 Task: Enable the workbench to make some changes to the organization
Action: Mouse scrolled (228, 257) with delta (0, 0)
Screenshot: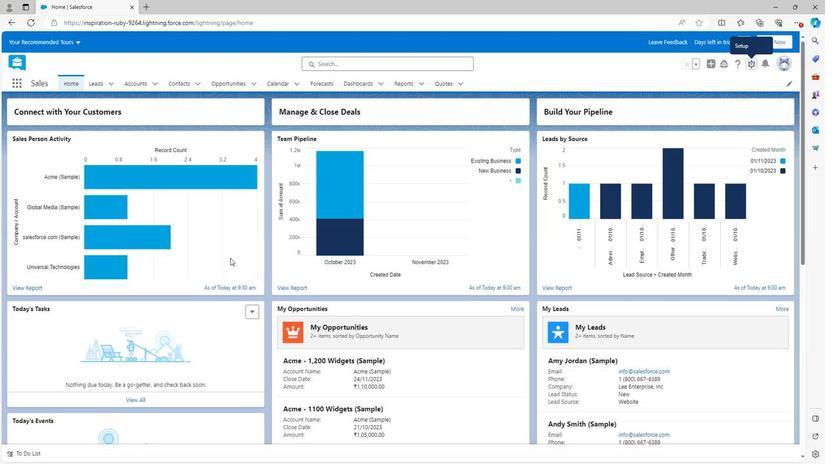 
Action: Mouse scrolled (228, 257) with delta (0, 0)
Screenshot: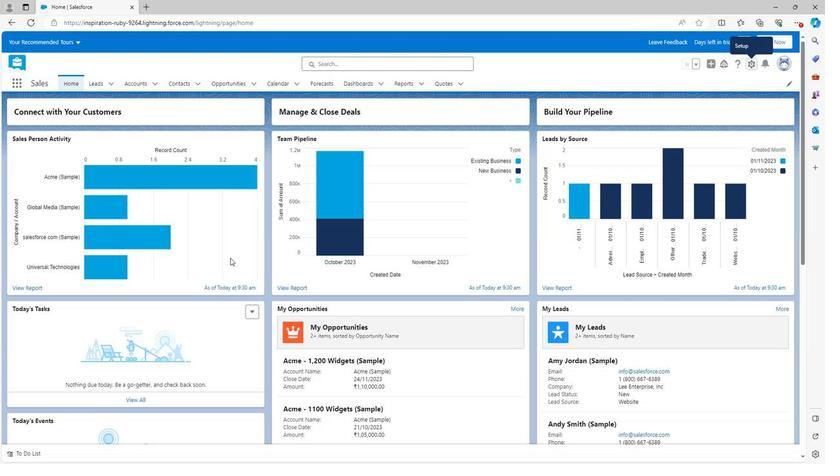
Action: Mouse scrolled (228, 257) with delta (0, 0)
Screenshot: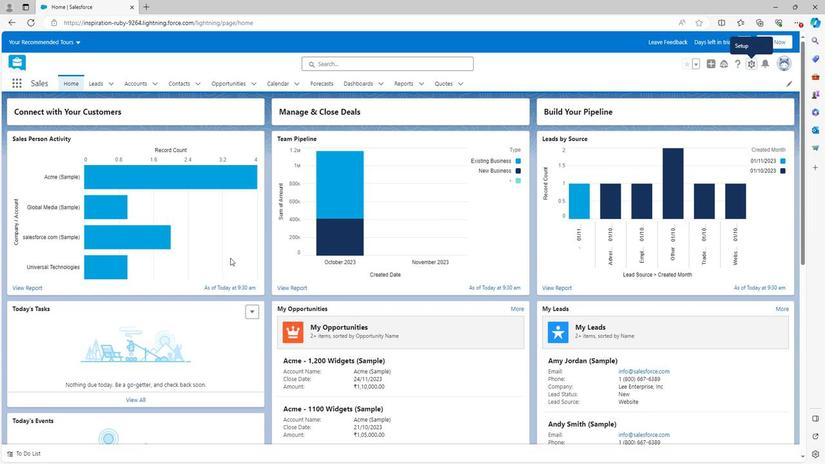 
Action: Mouse scrolled (228, 257) with delta (0, 0)
Screenshot: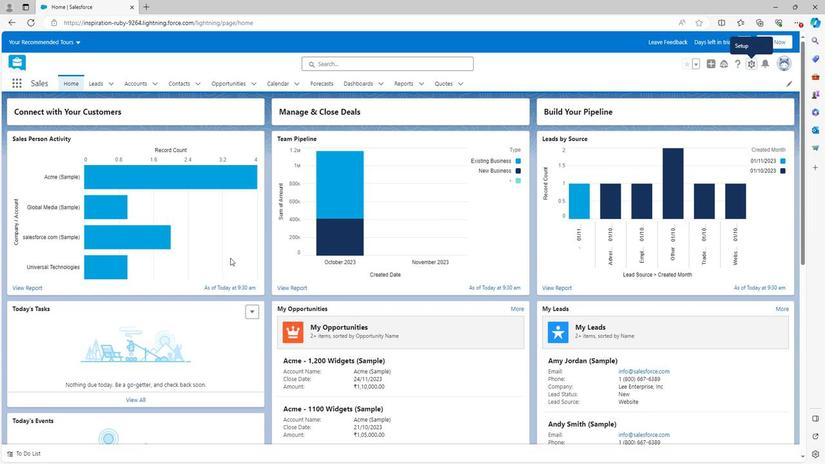 
Action: Mouse scrolled (228, 257) with delta (0, 0)
Screenshot: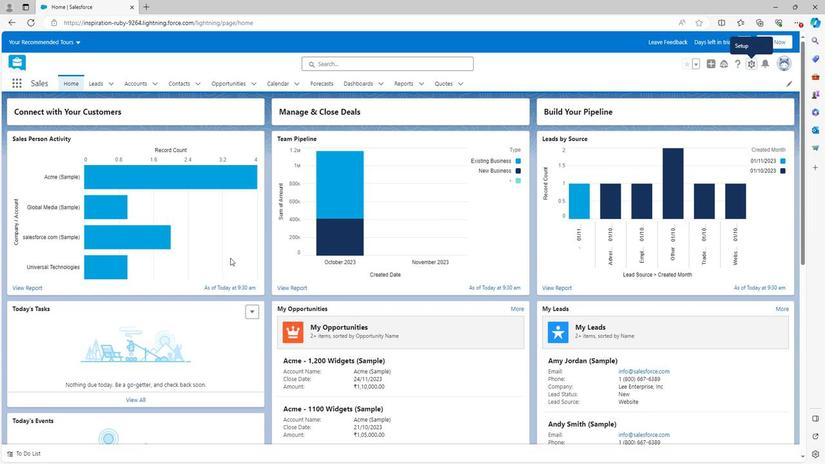 
Action: Mouse scrolled (228, 257) with delta (0, 0)
Screenshot: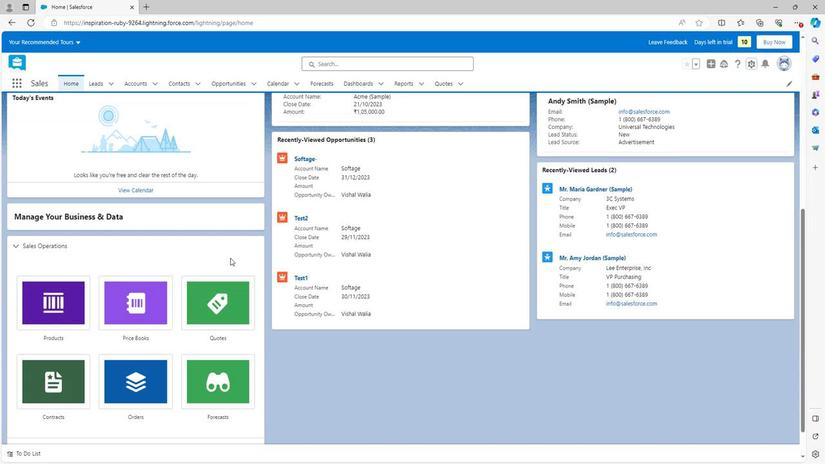 
Action: Mouse scrolled (228, 257) with delta (0, 0)
Screenshot: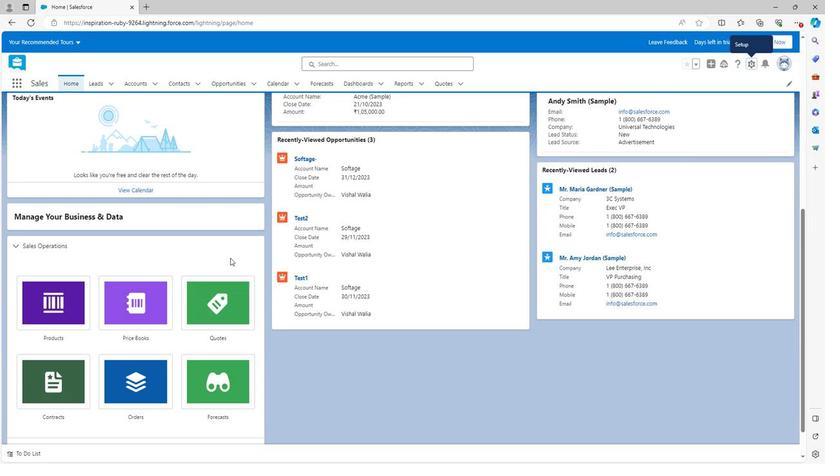 
Action: Mouse scrolled (228, 257) with delta (0, 0)
Screenshot: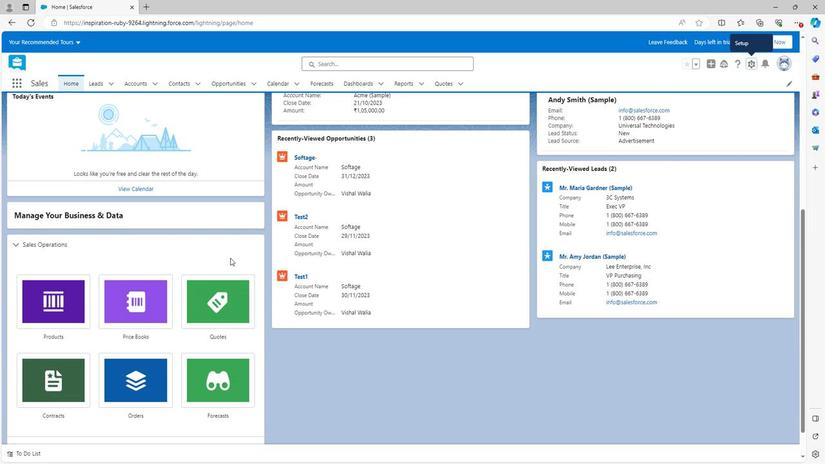 
Action: Mouse scrolled (228, 258) with delta (0, 0)
Screenshot: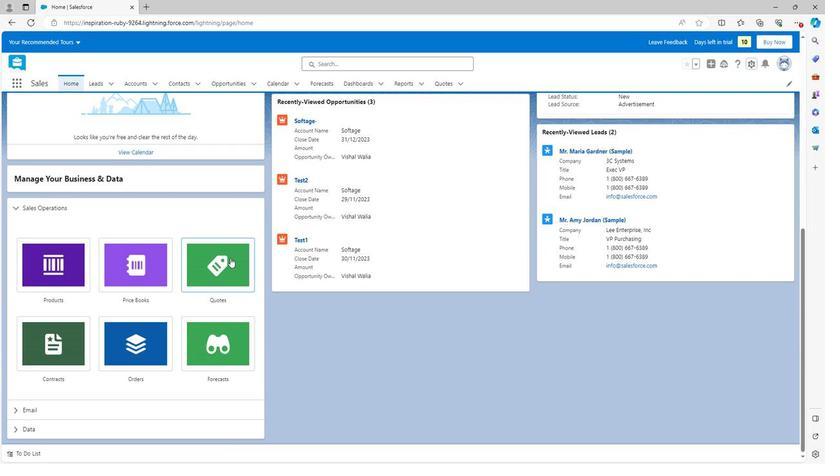 
Action: Mouse scrolled (228, 258) with delta (0, 0)
Screenshot: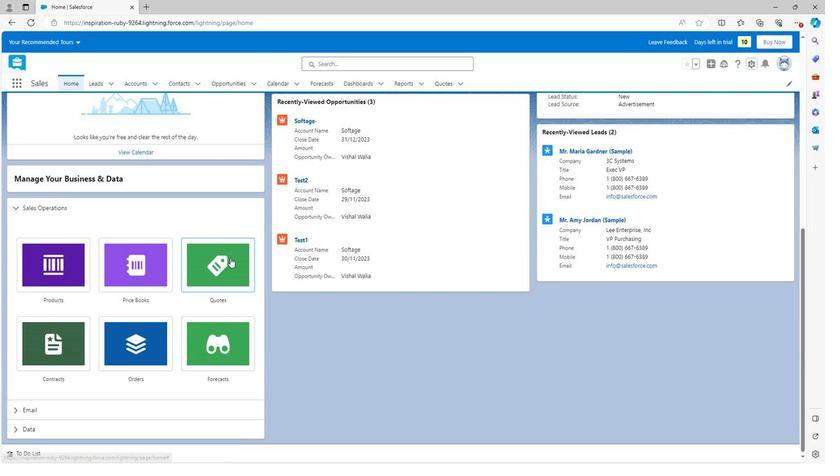 
Action: Mouse scrolled (228, 258) with delta (0, 0)
Screenshot: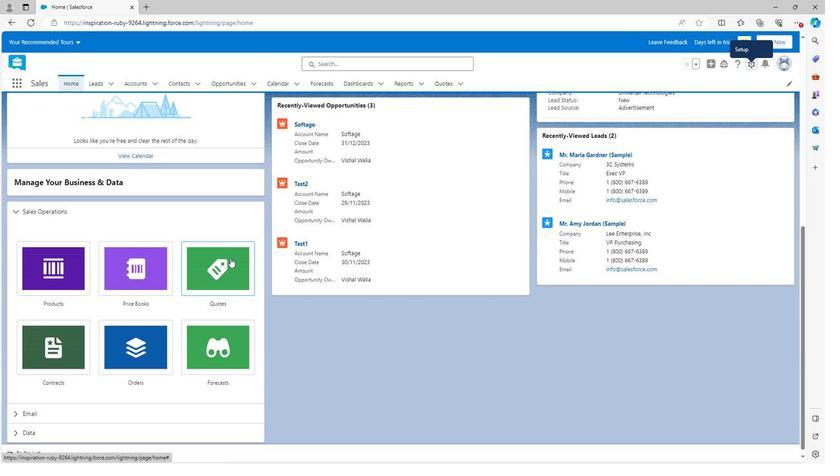 
Action: Mouse scrolled (228, 258) with delta (0, 0)
Screenshot: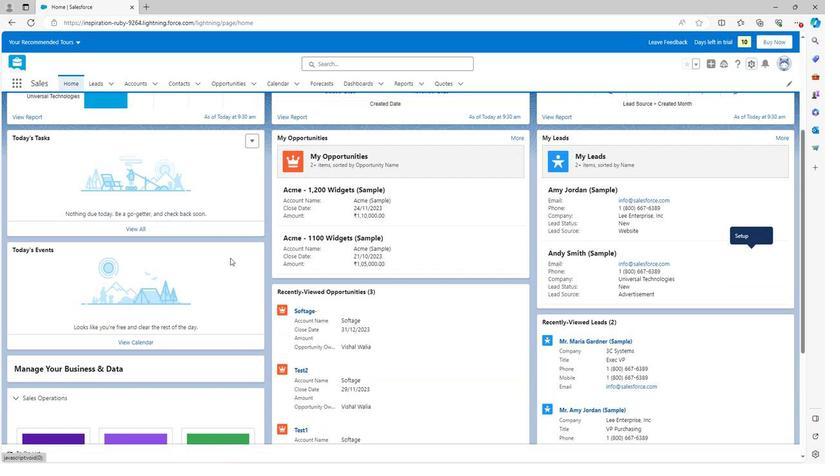 
Action: Mouse scrolled (228, 258) with delta (0, 0)
Screenshot: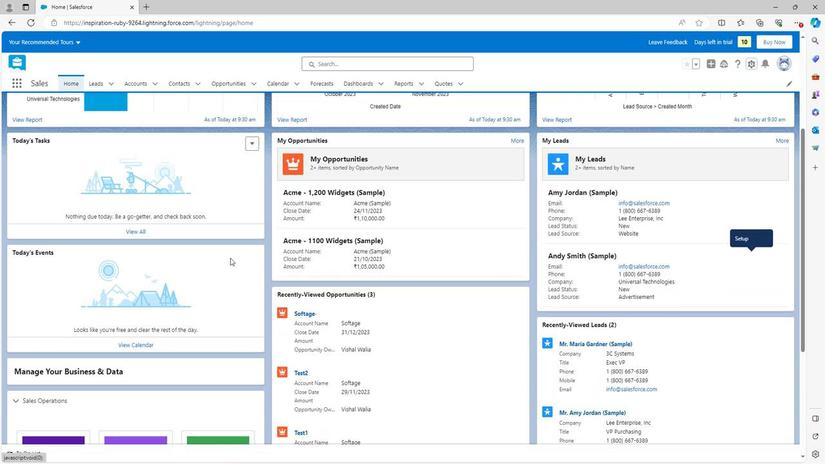 
Action: Mouse scrolled (228, 258) with delta (0, 0)
Screenshot: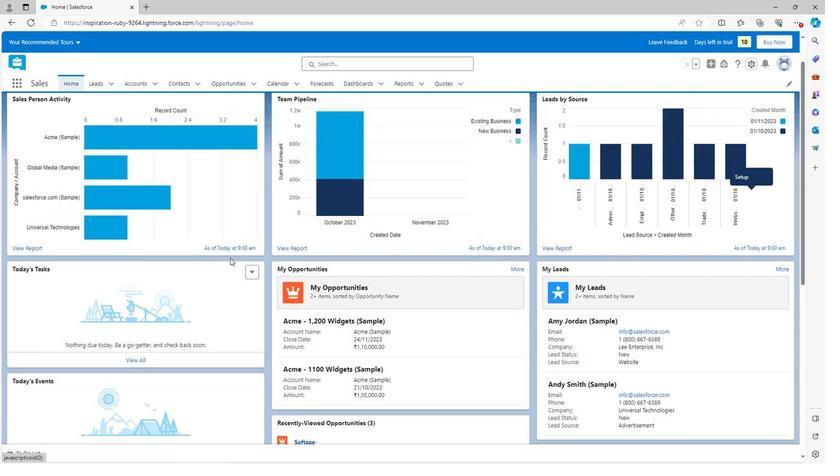 
Action: Mouse scrolled (228, 258) with delta (0, 0)
Screenshot: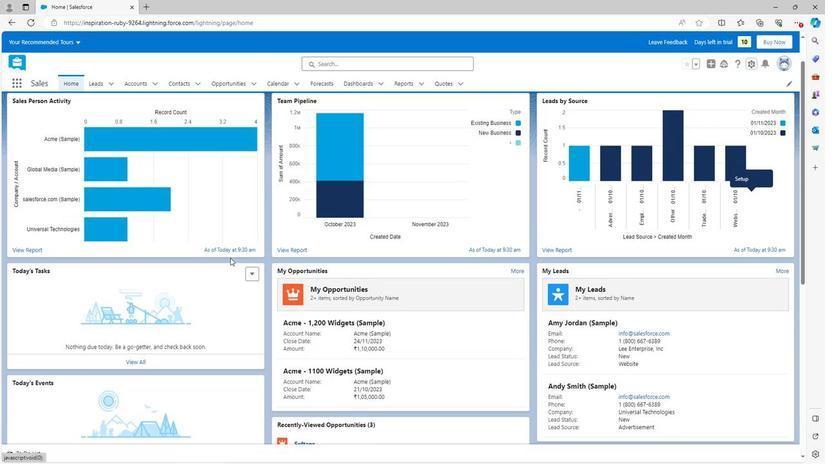 
Action: Mouse scrolled (228, 258) with delta (0, 0)
Screenshot: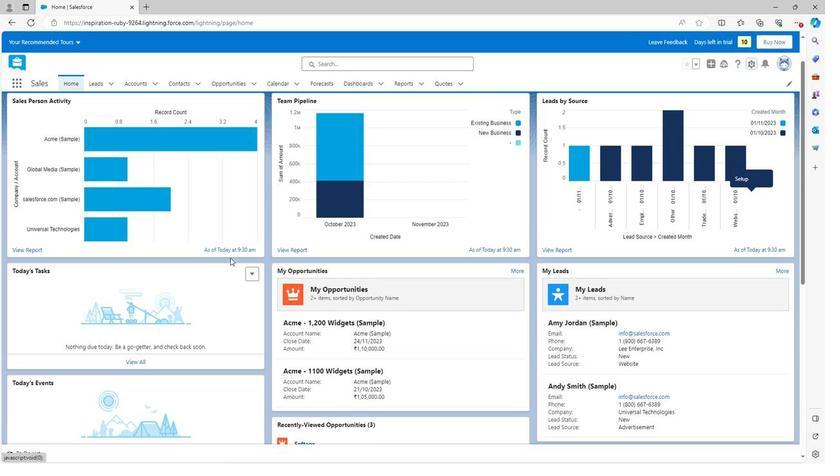 
Action: Mouse moved to (752, 63)
Screenshot: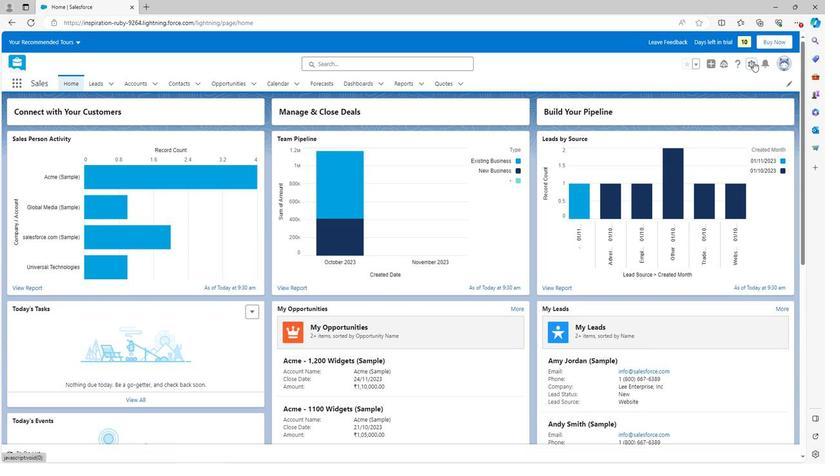 
Action: Mouse pressed left at (752, 63)
Screenshot: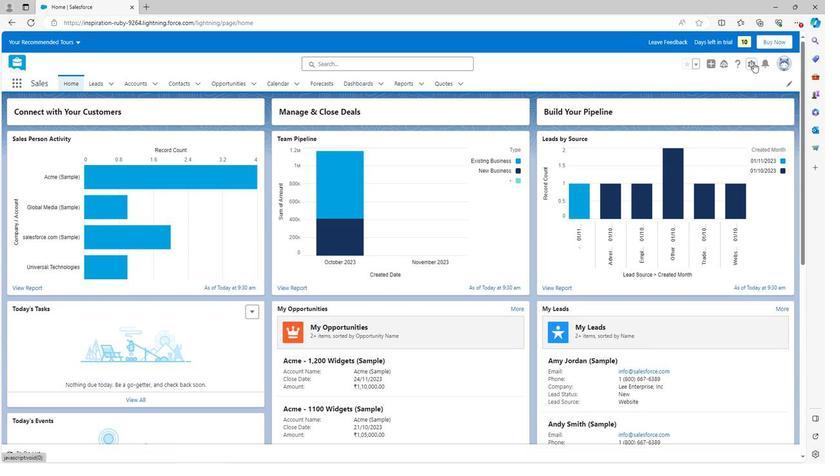 
Action: Mouse moved to (712, 88)
Screenshot: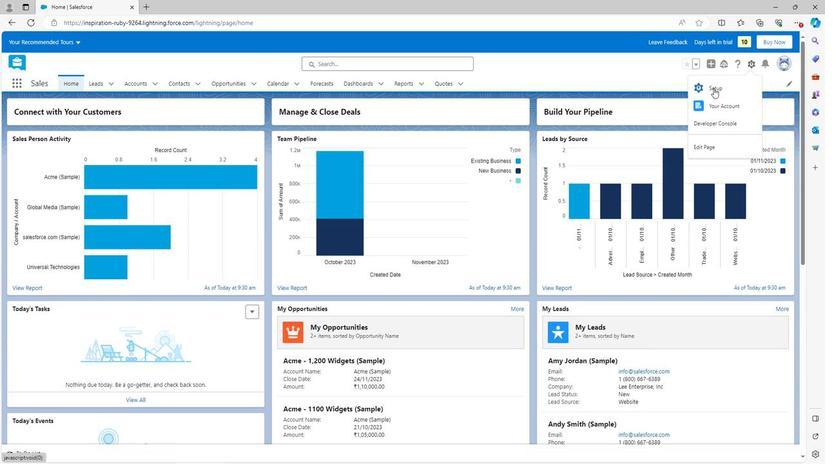 
Action: Mouse pressed left at (712, 88)
Screenshot: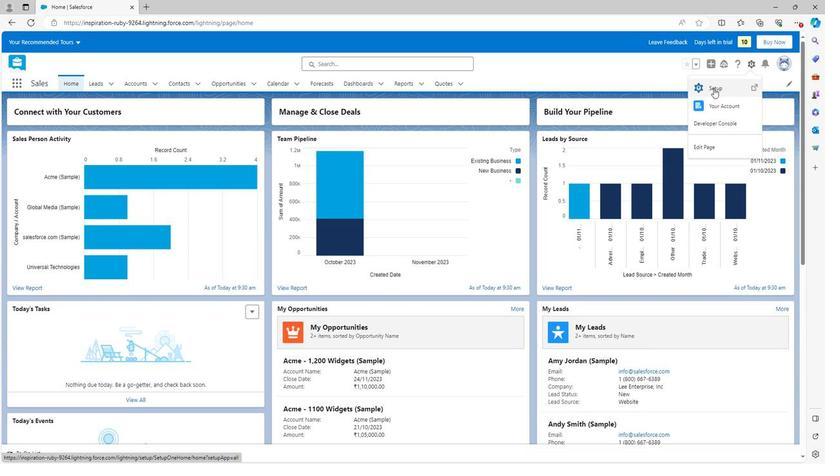 
Action: Mouse moved to (38, 314)
Screenshot: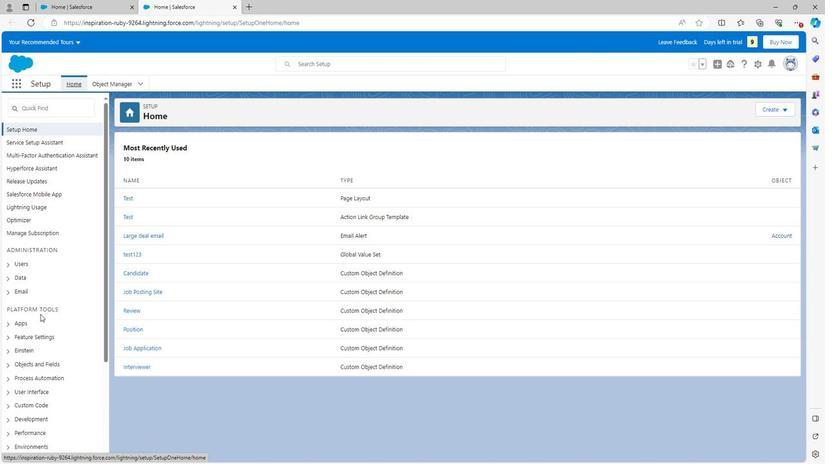 
Action: Mouse scrolled (38, 314) with delta (0, 0)
Screenshot: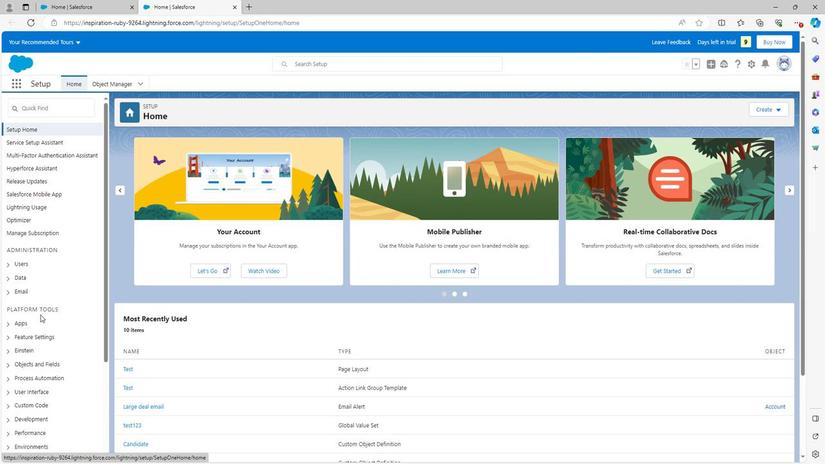 
Action: Mouse scrolled (38, 314) with delta (0, 0)
Screenshot: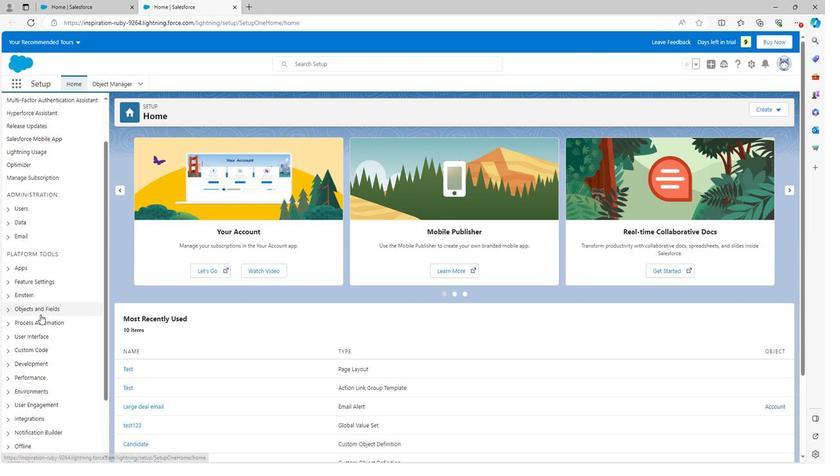 
Action: Mouse scrolled (38, 314) with delta (0, 0)
Screenshot: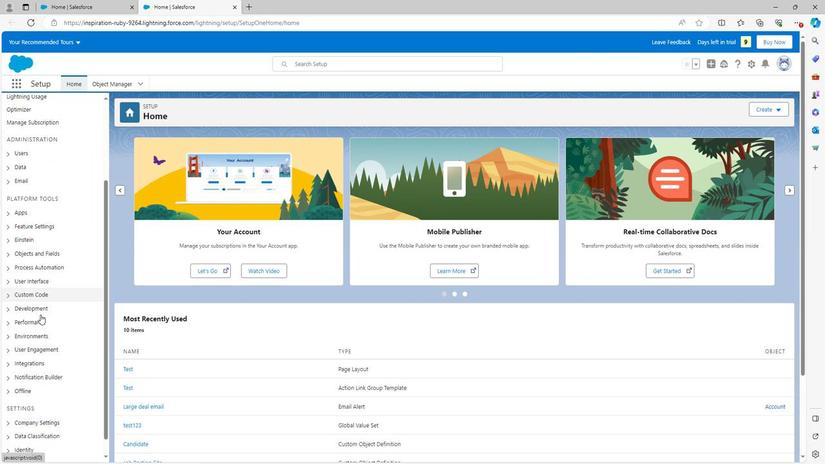 
Action: Mouse moved to (5, 265)
Screenshot: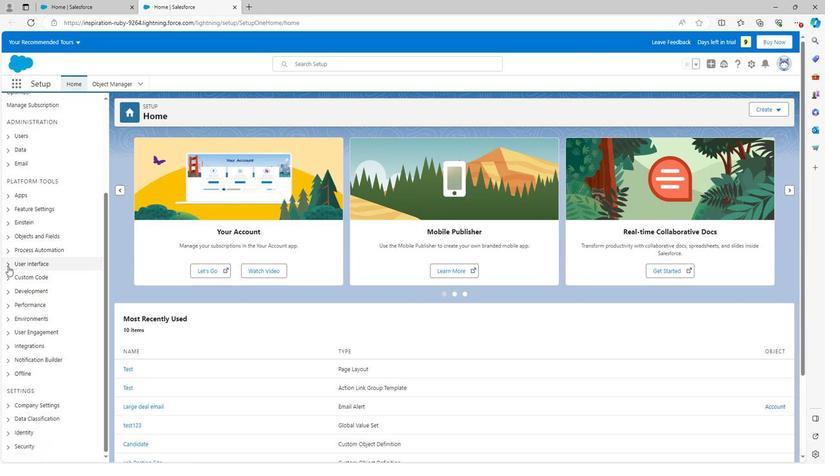 
Action: Mouse pressed left at (5, 265)
Screenshot: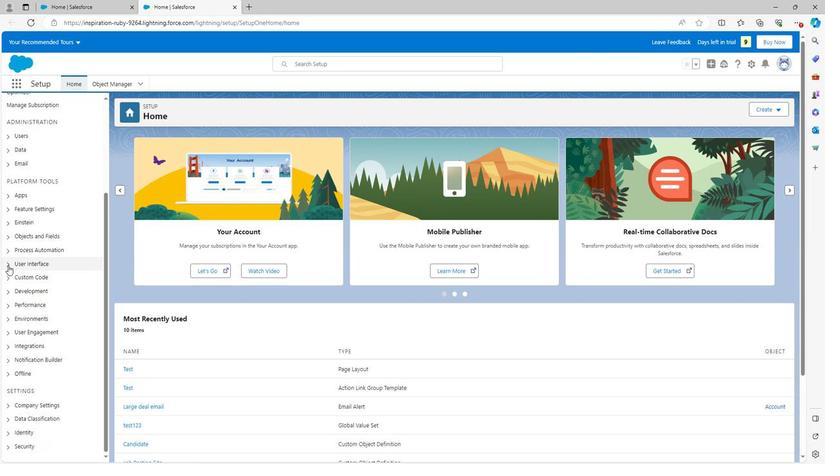 
Action: Mouse moved to (30, 299)
Screenshot: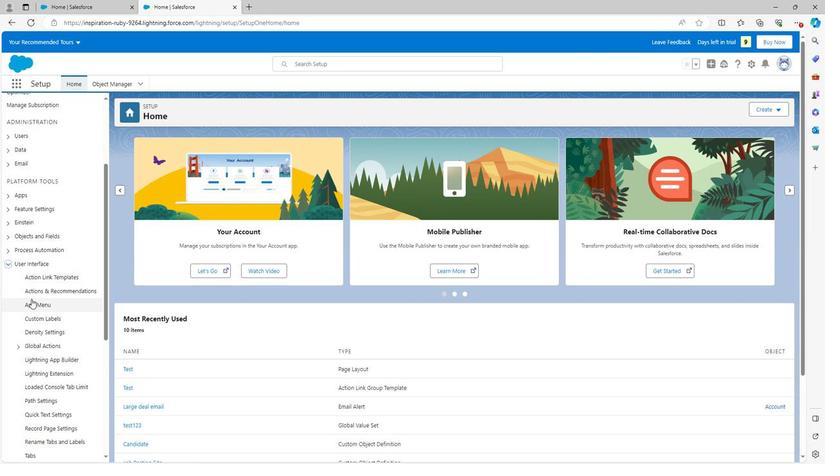
Action: Mouse scrolled (30, 299) with delta (0, 0)
Screenshot: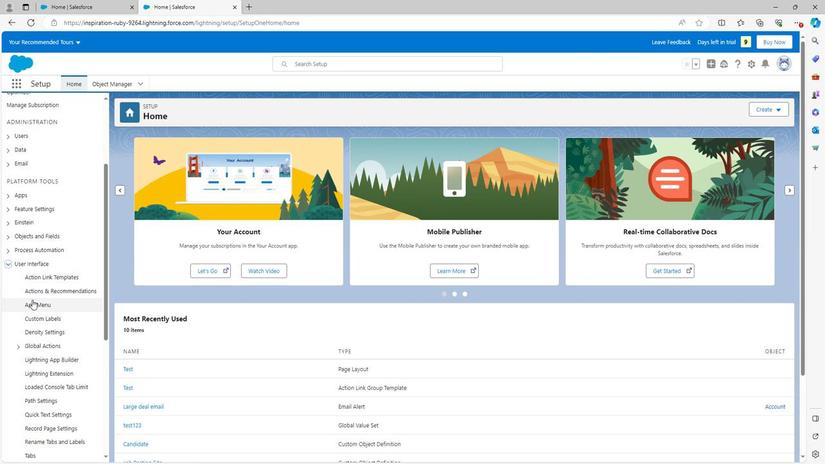 
Action: Mouse scrolled (30, 299) with delta (0, 0)
Screenshot: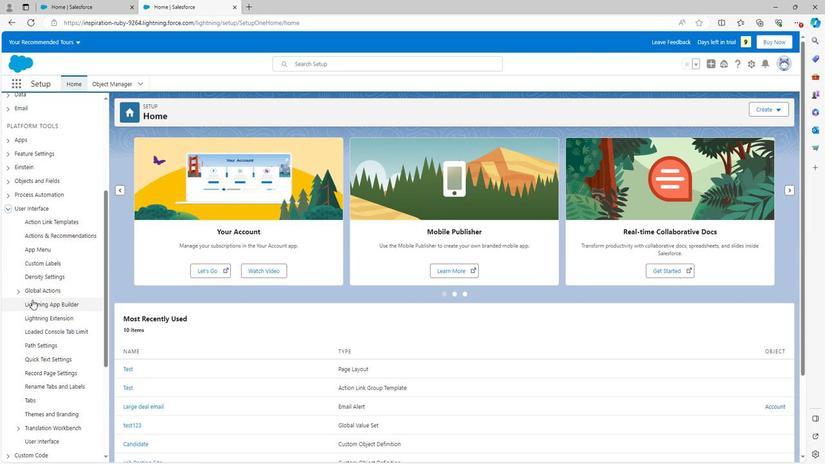 
Action: Mouse moved to (30, 300)
Screenshot: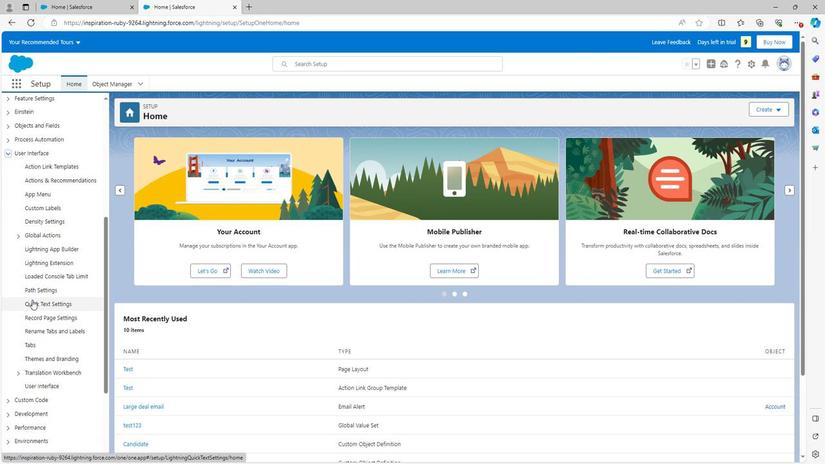 
Action: Mouse scrolled (30, 299) with delta (0, 0)
Screenshot: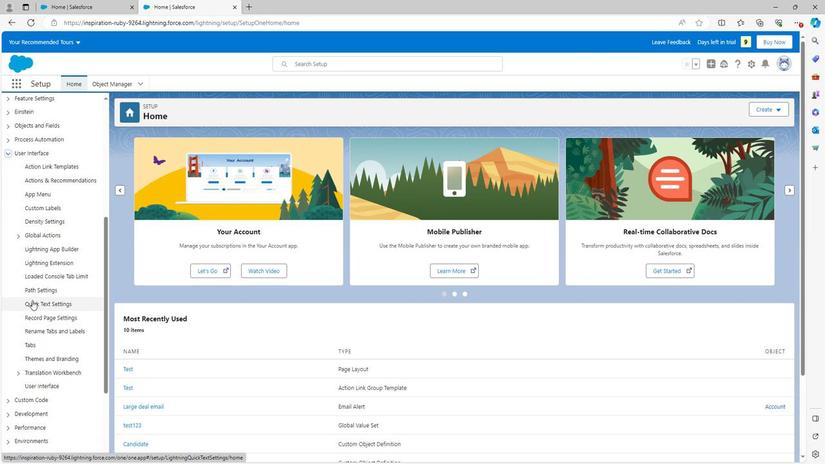 
Action: Mouse moved to (15, 317)
Screenshot: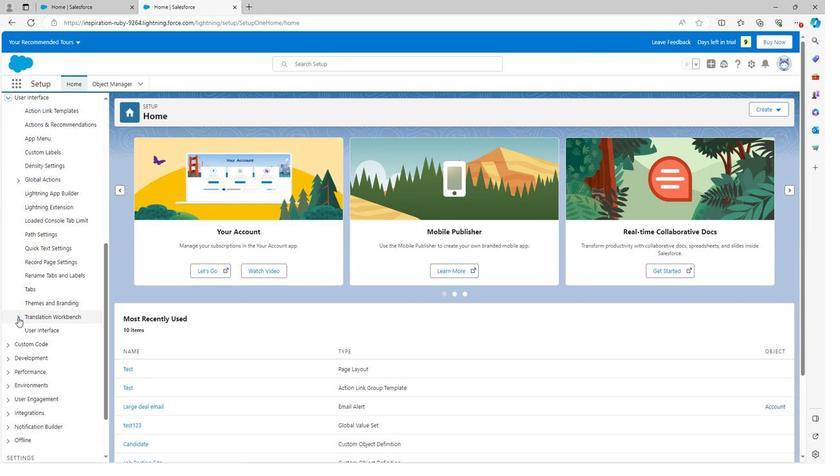 
Action: Mouse pressed left at (15, 317)
Screenshot: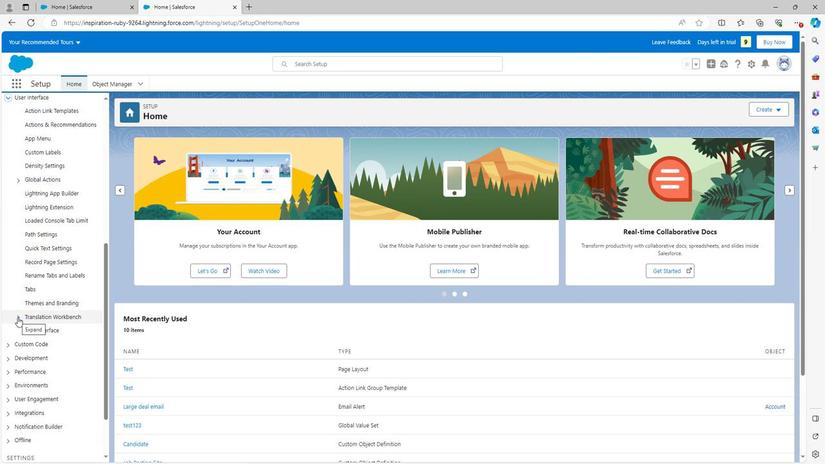 
Action: Mouse moved to (32, 345)
Screenshot: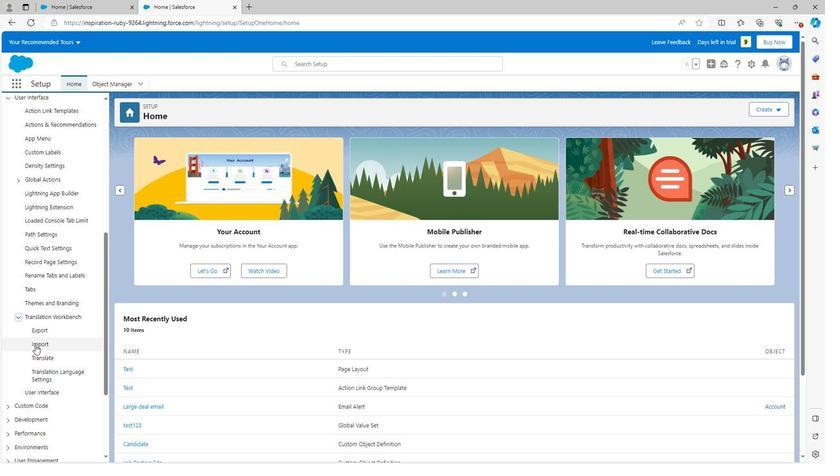 
Action: Mouse pressed left at (32, 345)
Screenshot: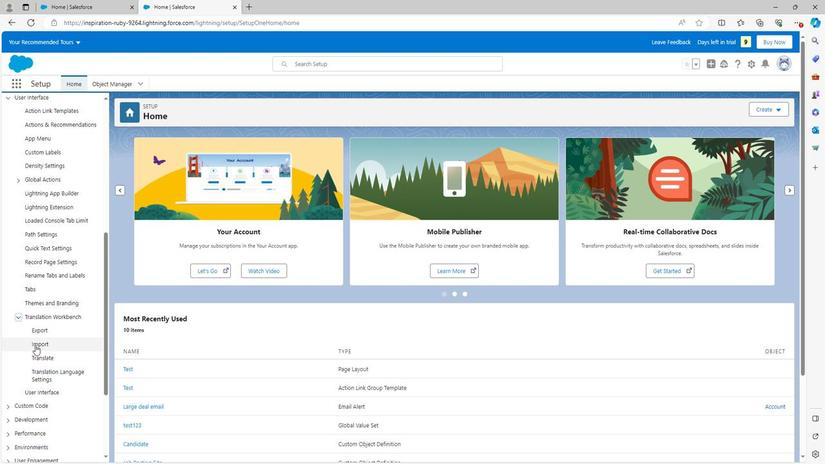 
Action: Mouse moved to (224, 254)
Screenshot: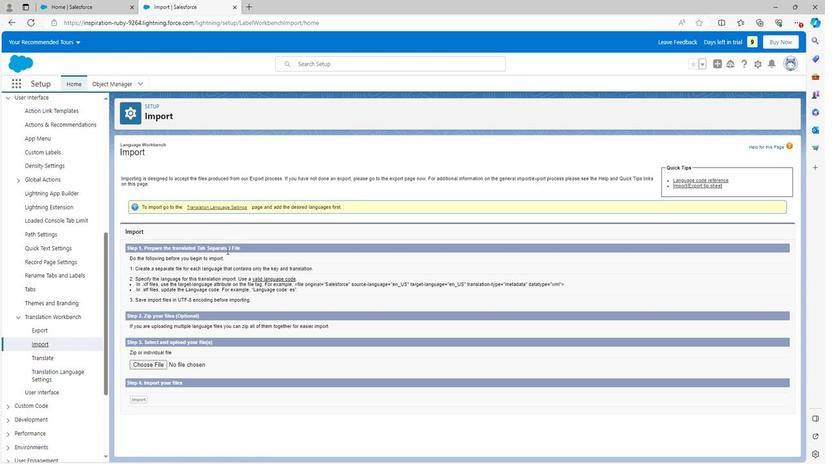 
Action: Mouse scrolled (224, 253) with delta (0, 0)
Screenshot: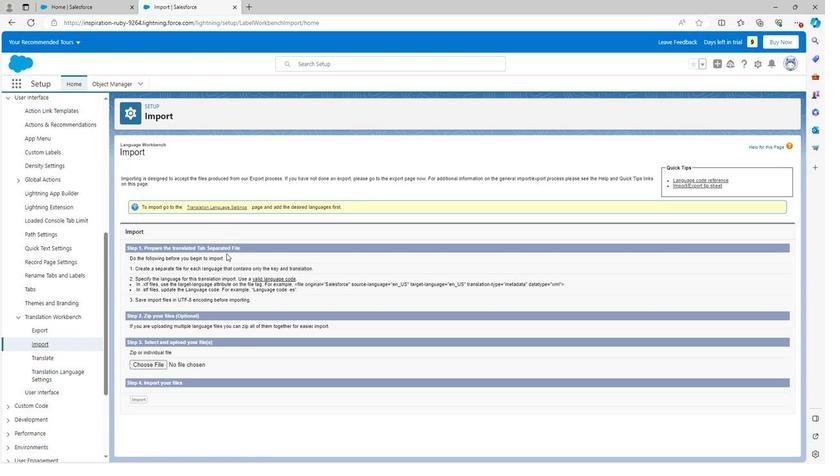 
Action: Mouse scrolled (224, 253) with delta (0, 0)
Screenshot: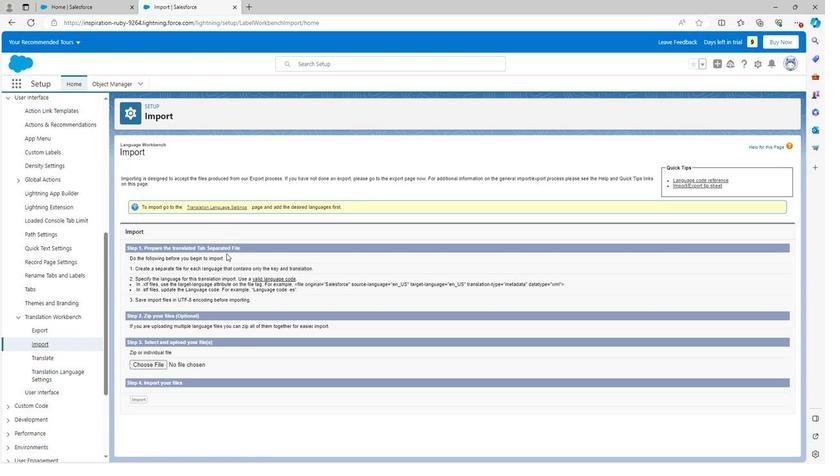 
Action: Mouse moved to (157, 364)
Screenshot: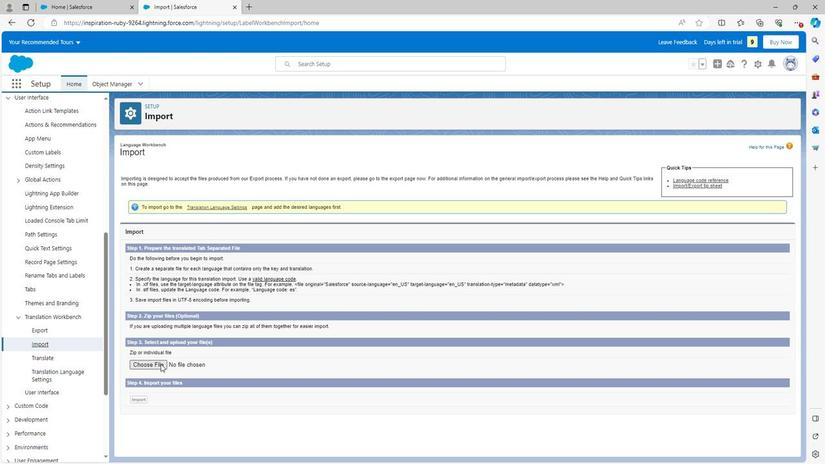 
Action: Mouse pressed left at (157, 364)
Screenshot: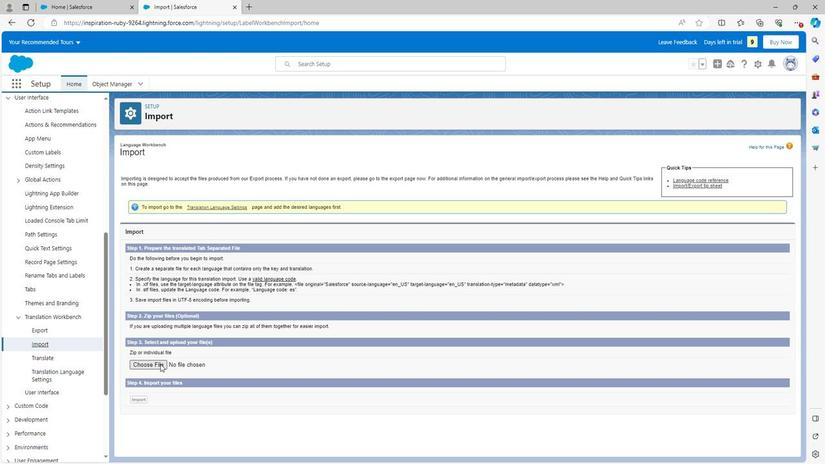 
Action: Mouse moved to (282, 7)
Screenshot: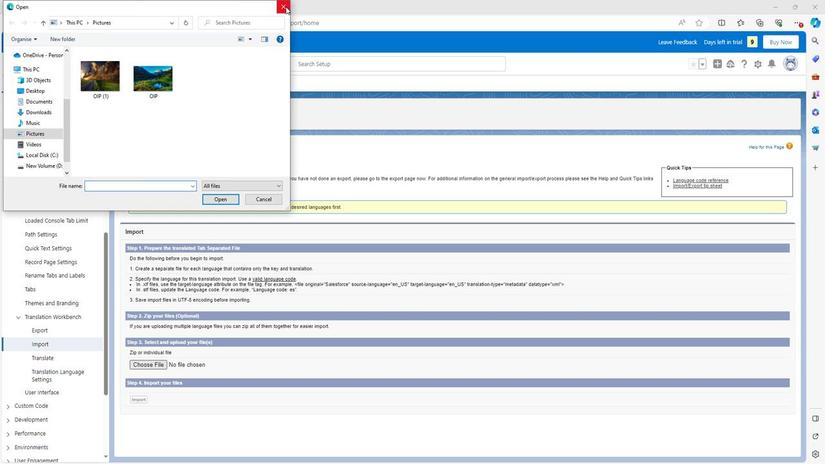 
Action: Mouse pressed left at (282, 7)
Screenshot: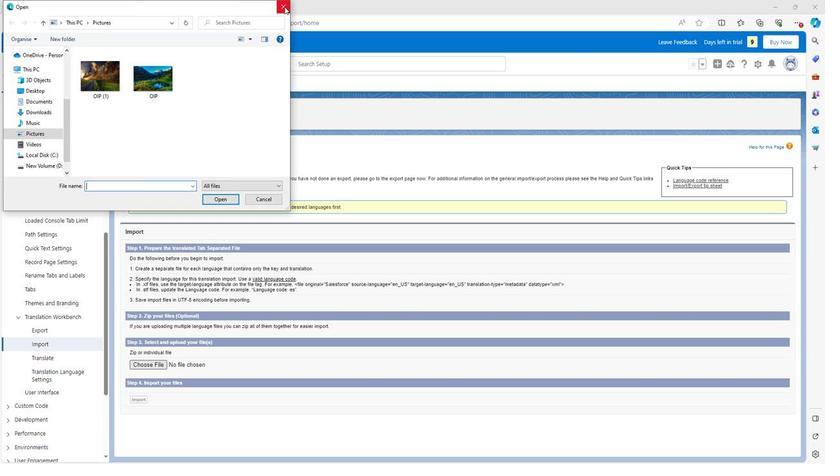 
Action: Mouse moved to (304, 257)
Screenshot: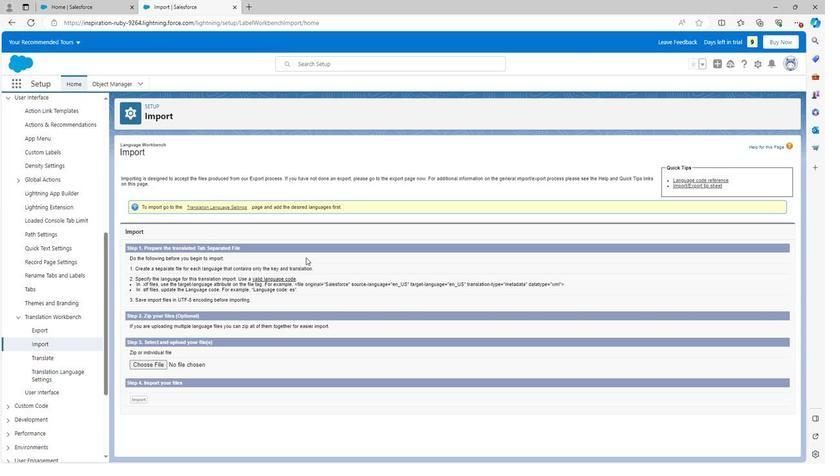 
Action: Mouse scrolled (304, 257) with delta (0, 0)
Screenshot: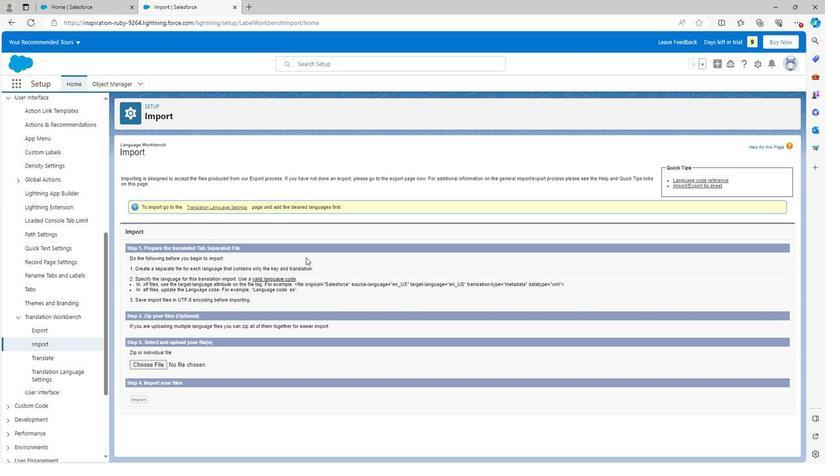 
Action: Mouse scrolled (304, 257) with delta (0, 0)
Screenshot: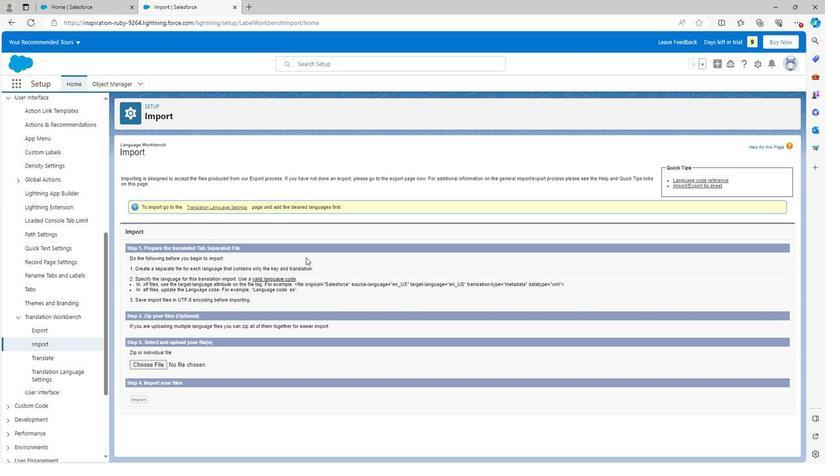 
Action: Mouse scrolled (304, 257) with delta (0, 0)
Screenshot: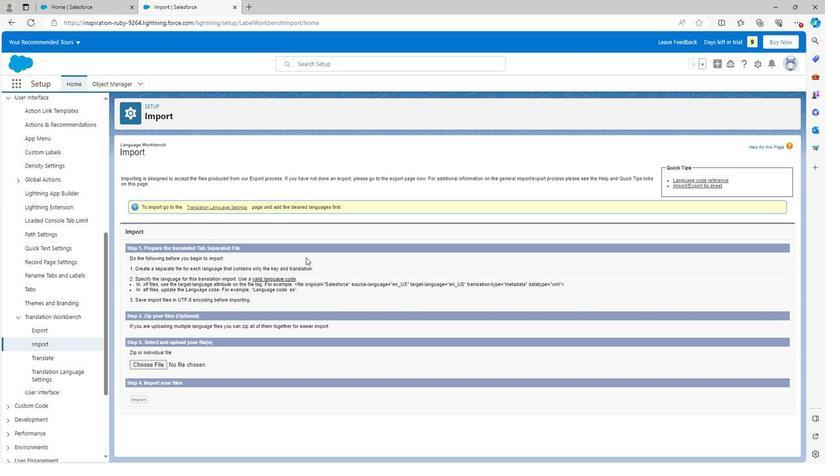 
Action: Mouse scrolled (304, 258) with delta (0, 0)
Screenshot: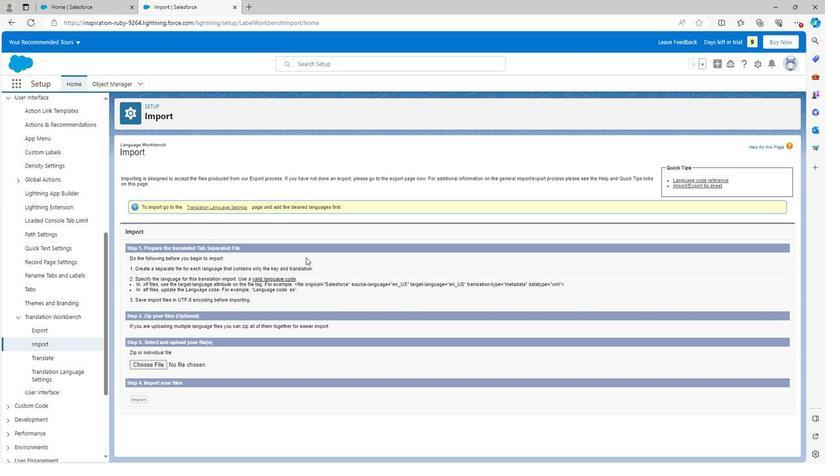 
Action: Mouse scrolled (304, 258) with delta (0, 0)
Screenshot: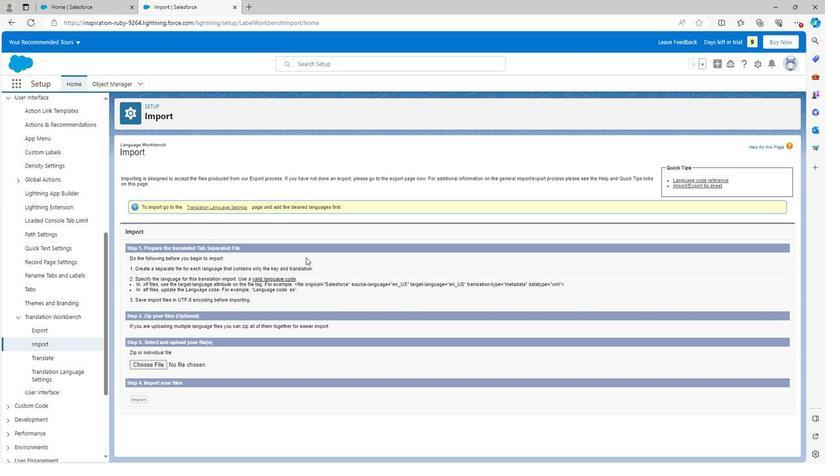 
Action: Mouse moved to (14, 316)
Screenshot: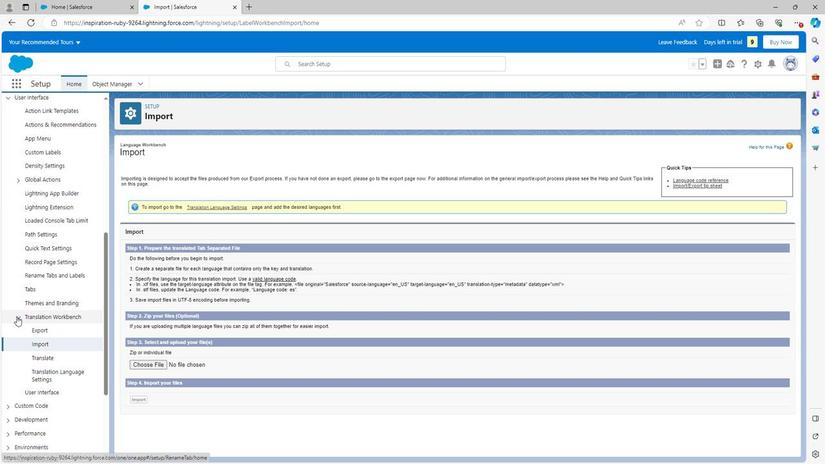 
Action: Mouse pressed left at (14, 316)
Screenshot: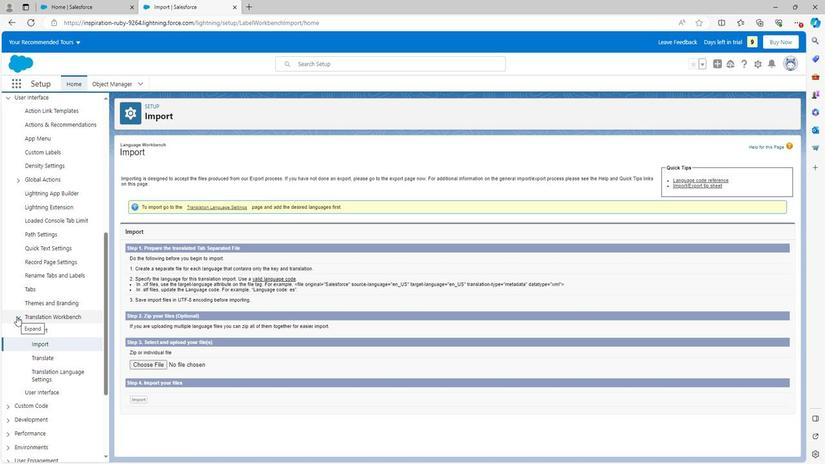 
Action: Mouse moved to (15, 221)
Screenshot: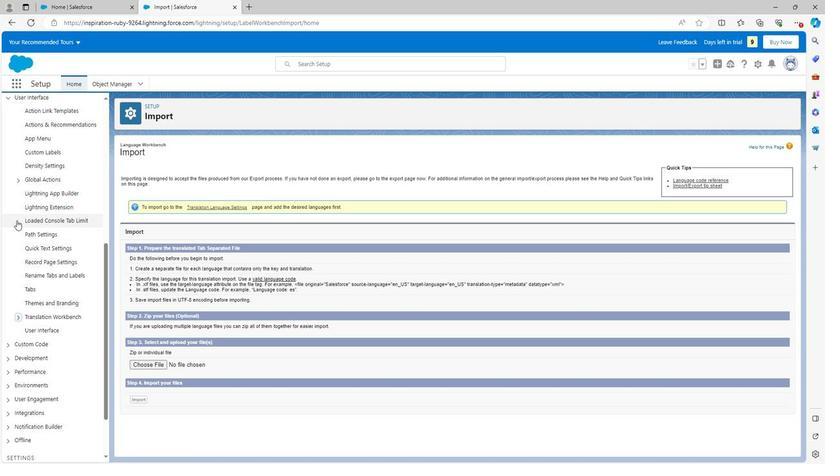 
Action: Mouse scrolled (15, 221) with delta (0, 0)
Screenshot: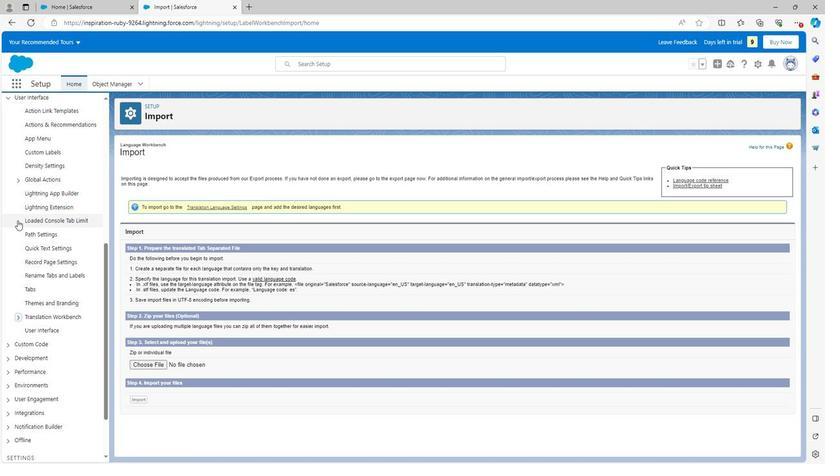 
Action: Mouse scrolled (15, 221) with delta (0, 0)
Screenshot: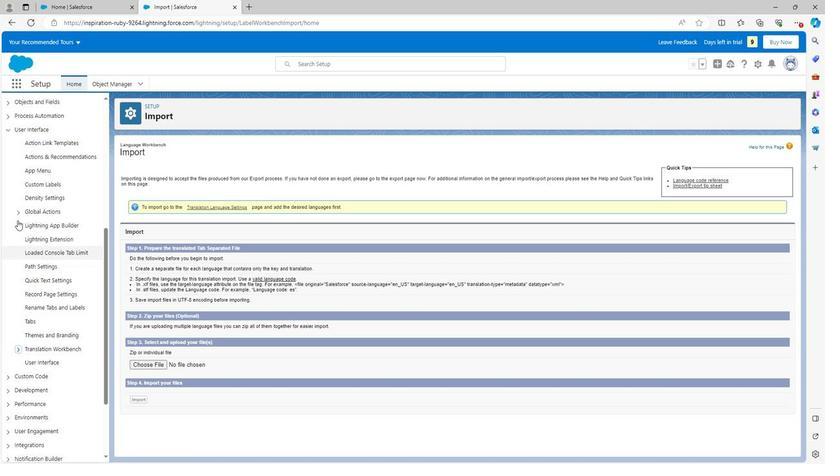 
Action: Mouse moved to (4, 211)
Screenshot: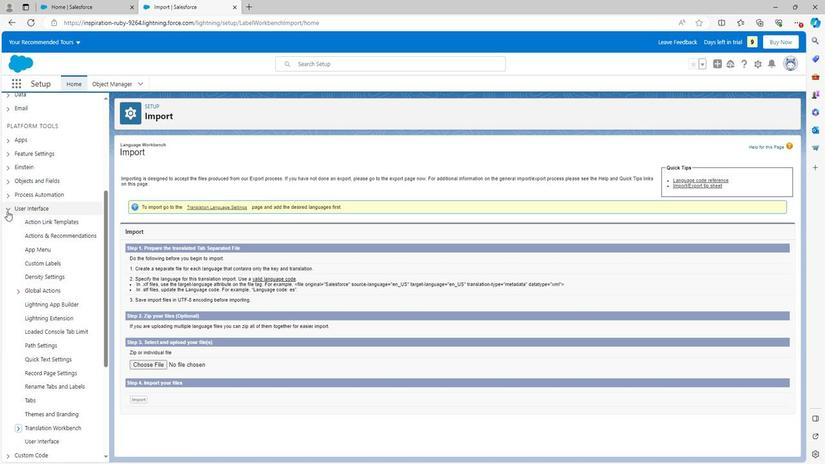
Action: Mouse pressed left at (4, 211)
Screenshot: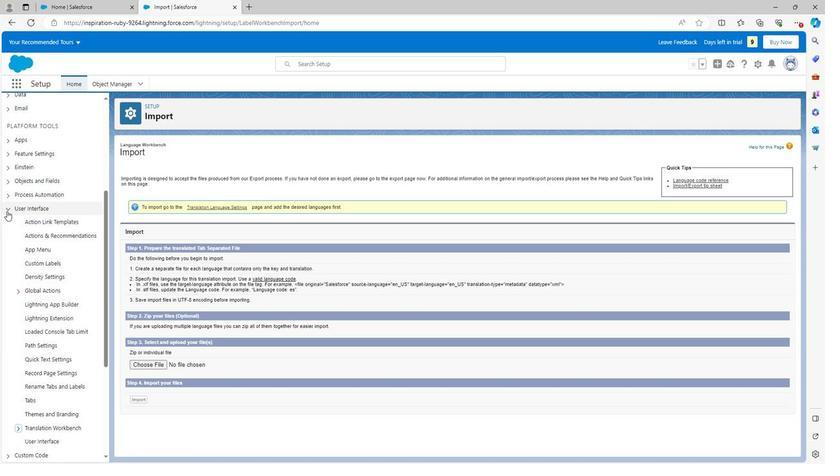 
Action: Mouse moved to (241, 219)
Screenshot: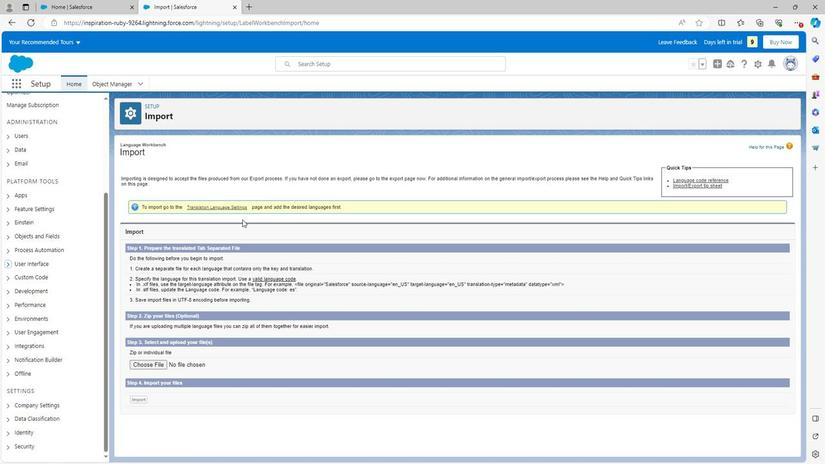 
Action: Mouse scrolled (241, 220) with delta (0, 0)
Screenshot: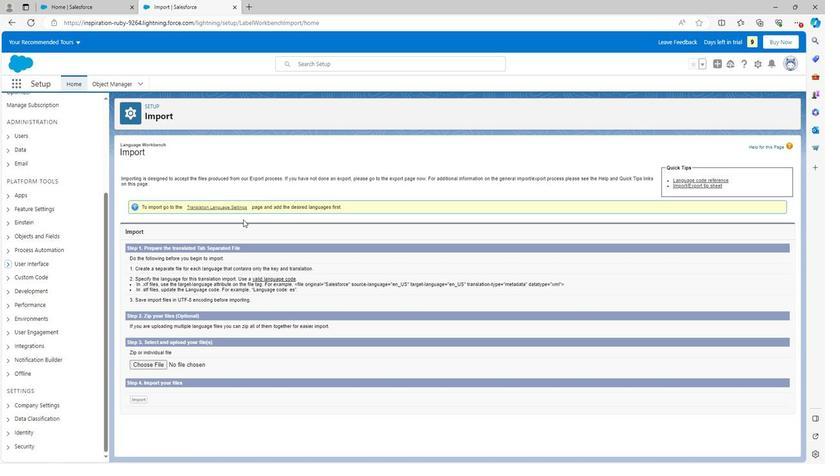 
Action: Mouse scrolled (241, 220) with delta (0, 0)
Screenshot: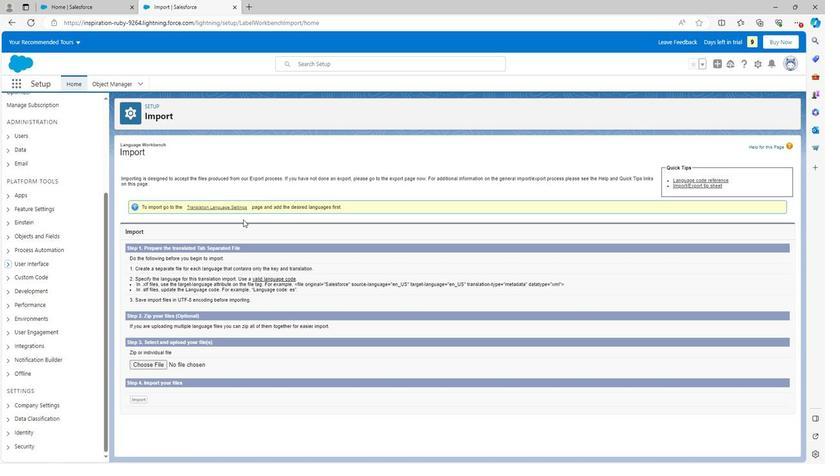 
Action: Mouse moved to (241, 220)
Screenshot: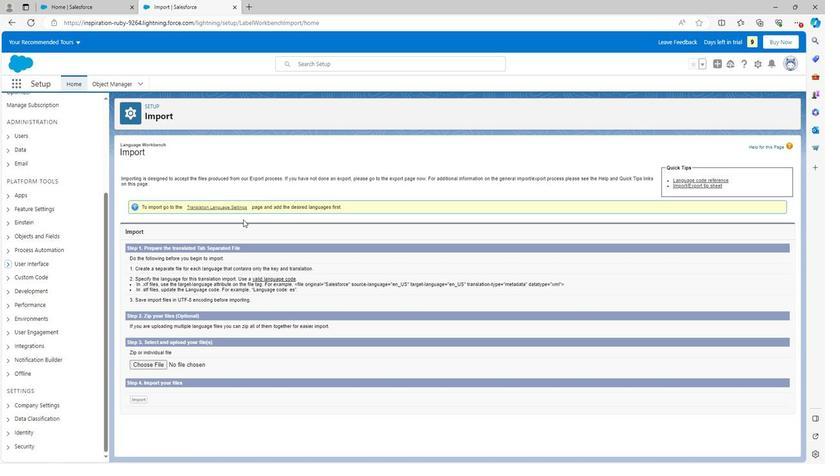 
Action: Mouse scrolled (241, 219) with delta (0, 0)
Screenshot: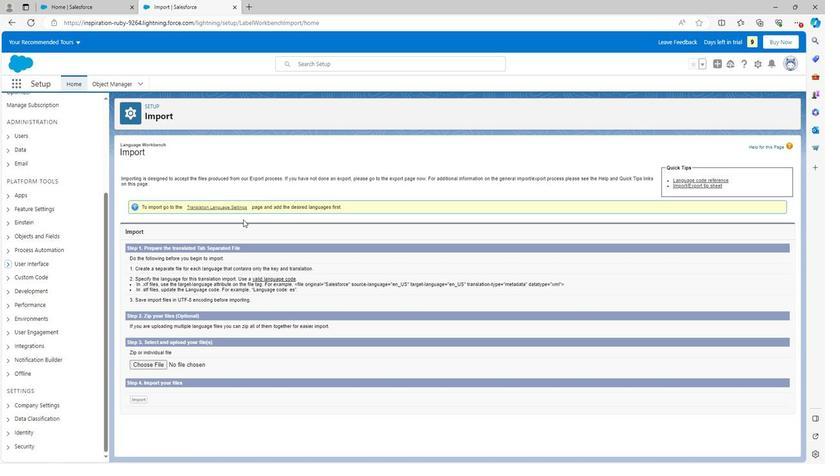 
Action: Mouse moved to (241, 221)
Screenshot: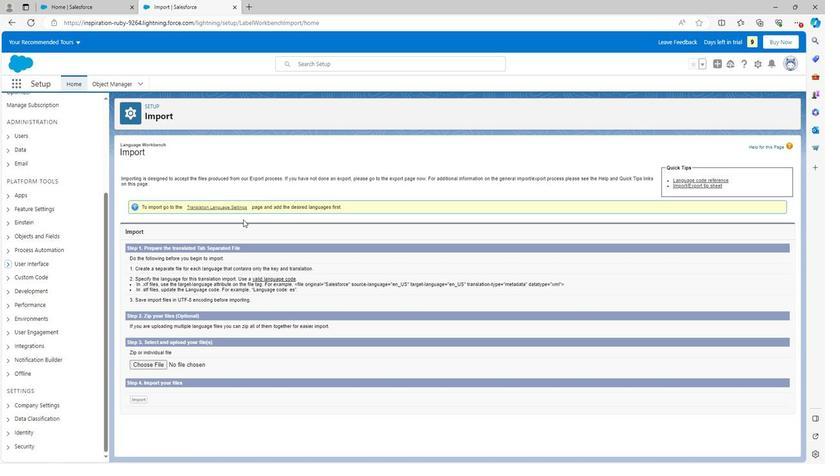 
Action: Mouse scrolled (241, 221) with delta (0, 0)
Screenshot: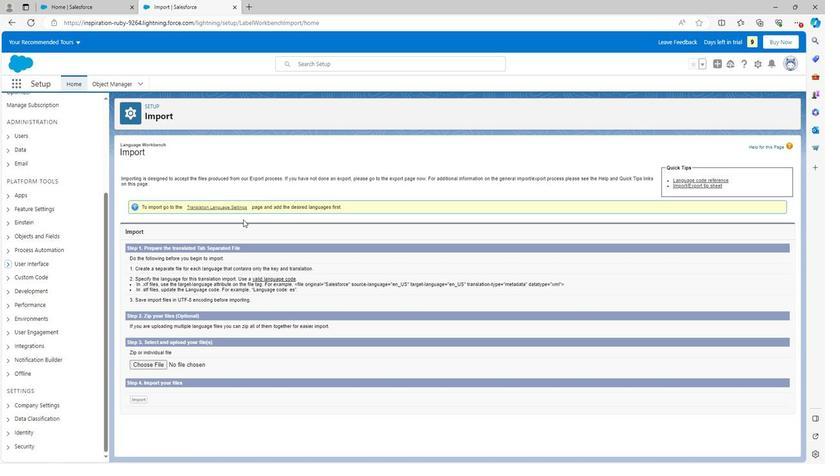 
Action: Mouse moved to (242, 221)
Screenshot: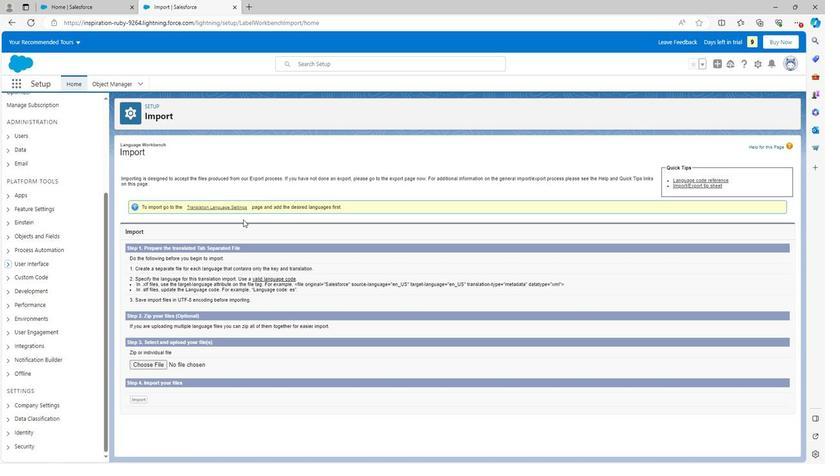 
Action: Mouse scrolled (242, 221) with delta (0, 0)
Screenshot: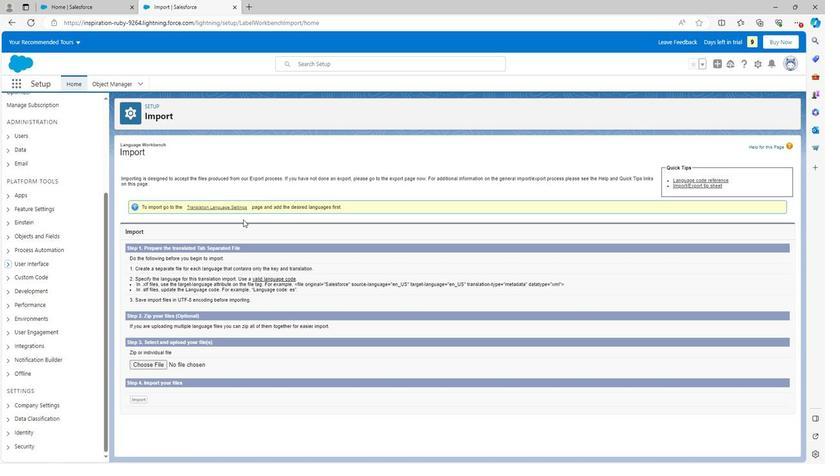 
Action: Mouse scrolled (242, 221) with delta (0, 0)
Screenshot: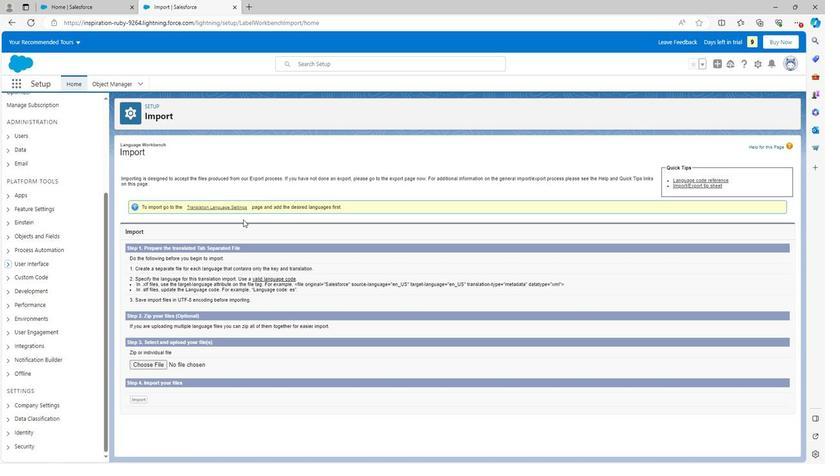 
